 Task: Create a task  Implement a new cloud-based facilities management system for a company , assign it to team member softage.3@softage.net in the project BoostPro and update the status of the task to  Off Track , set the priority of the task to Medium
Action: Mouse moved to (73, 62)
Screenshot: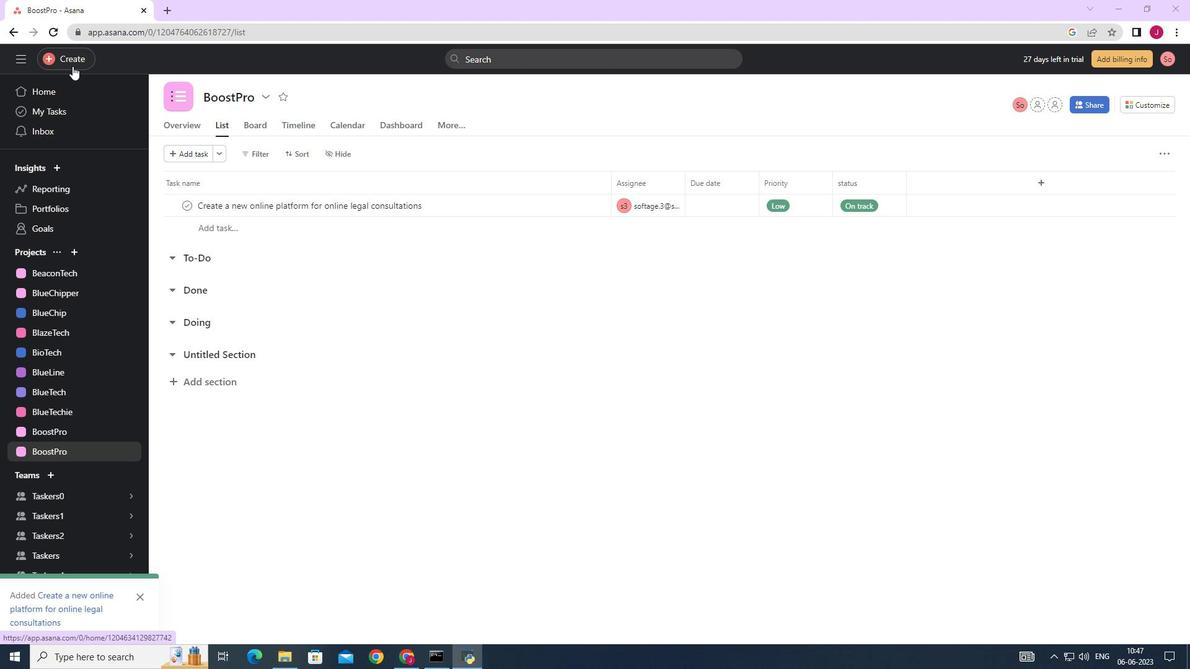 
Action: Mouse pressed left at (73, 62)
Screenshot: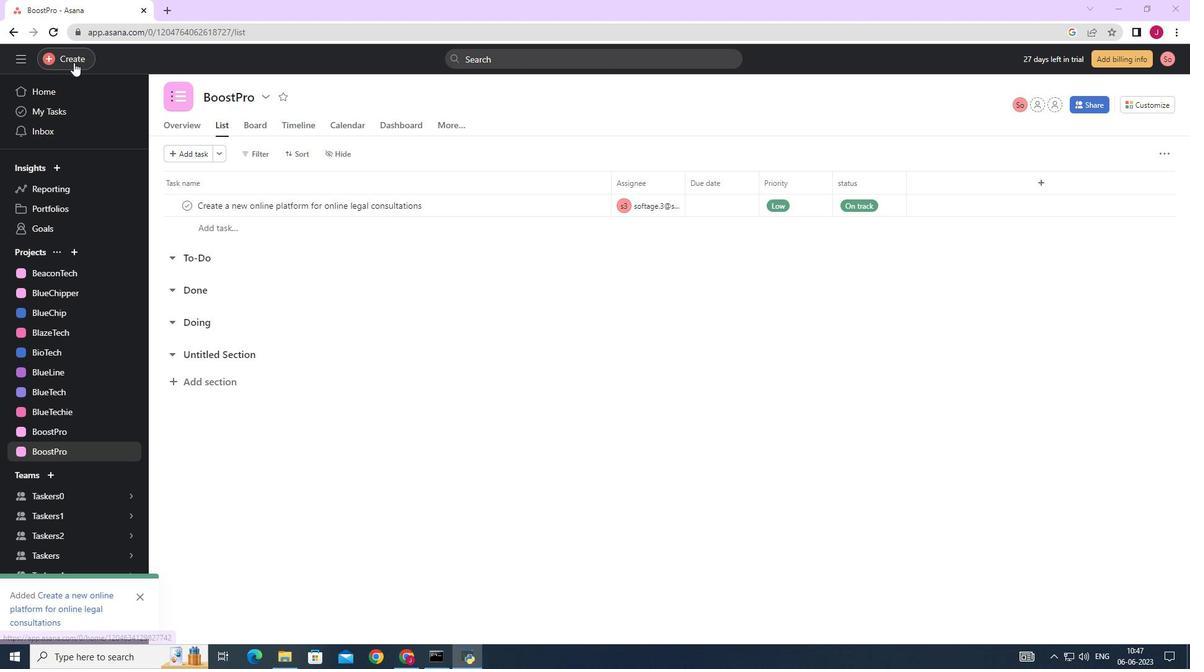 
Action: Mouse moved to (169, 58)
Screenshot: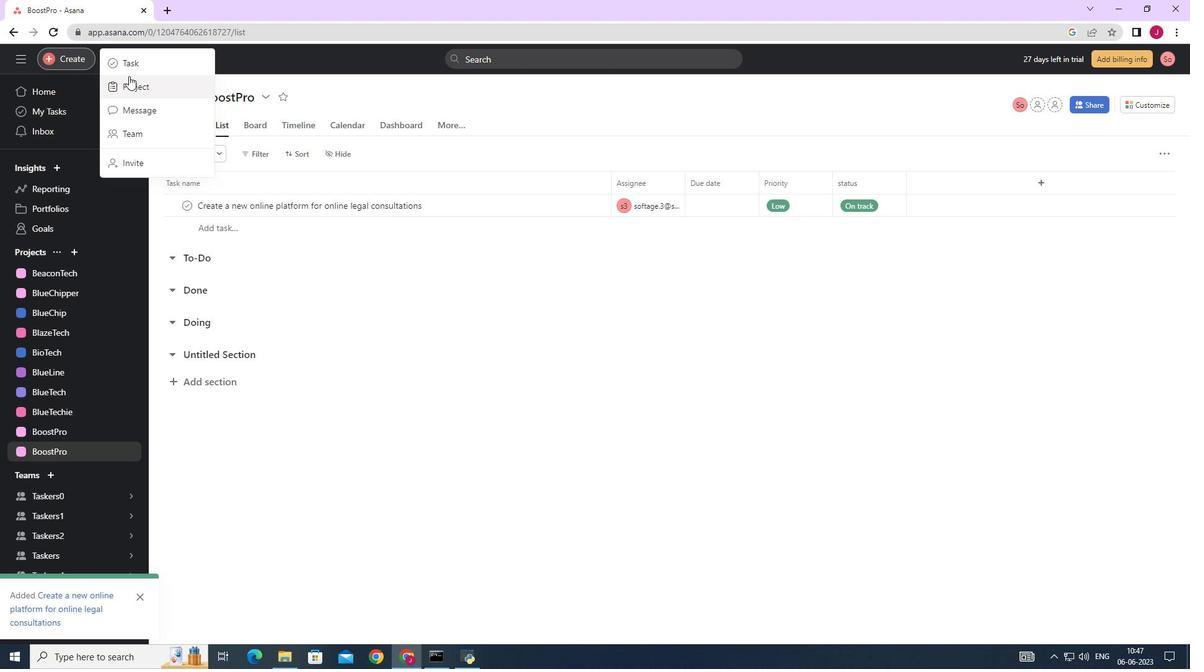 
Action: Mouse pressed left at (169, 58)
Screenshot: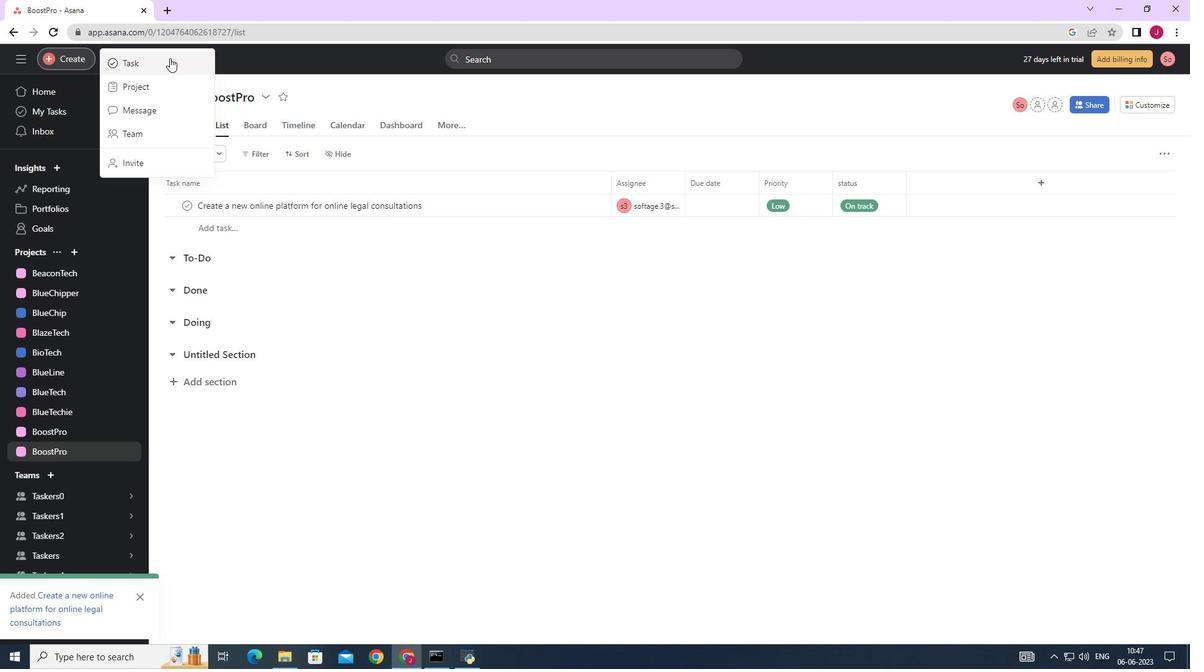 
Action: Mouse moved to (940, 410)
Screenshot: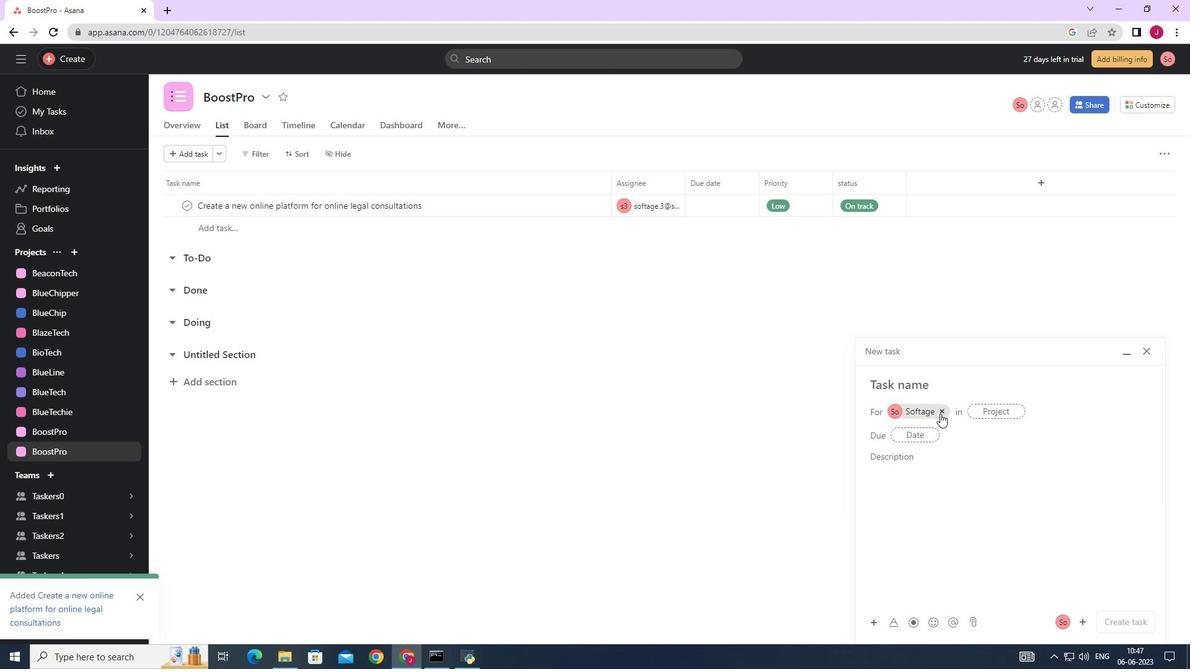 
Action: Mouse pressed left at (940, 410)
Screenshot: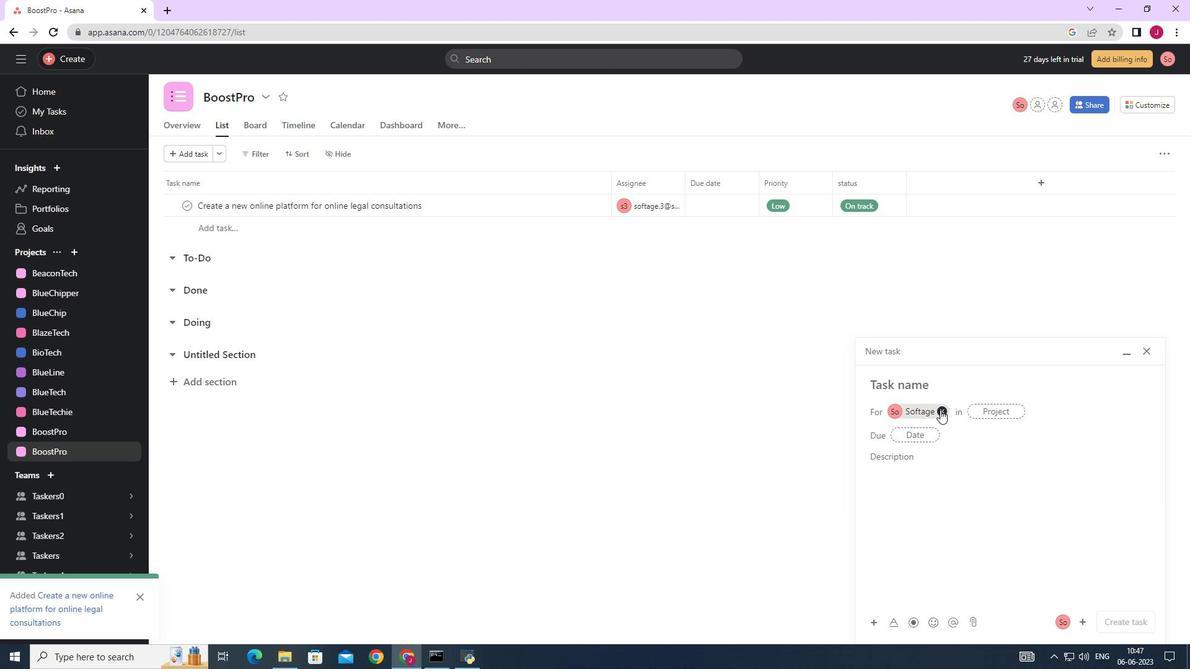 
Action: Mouse moved to (889, 388)
Screenshot: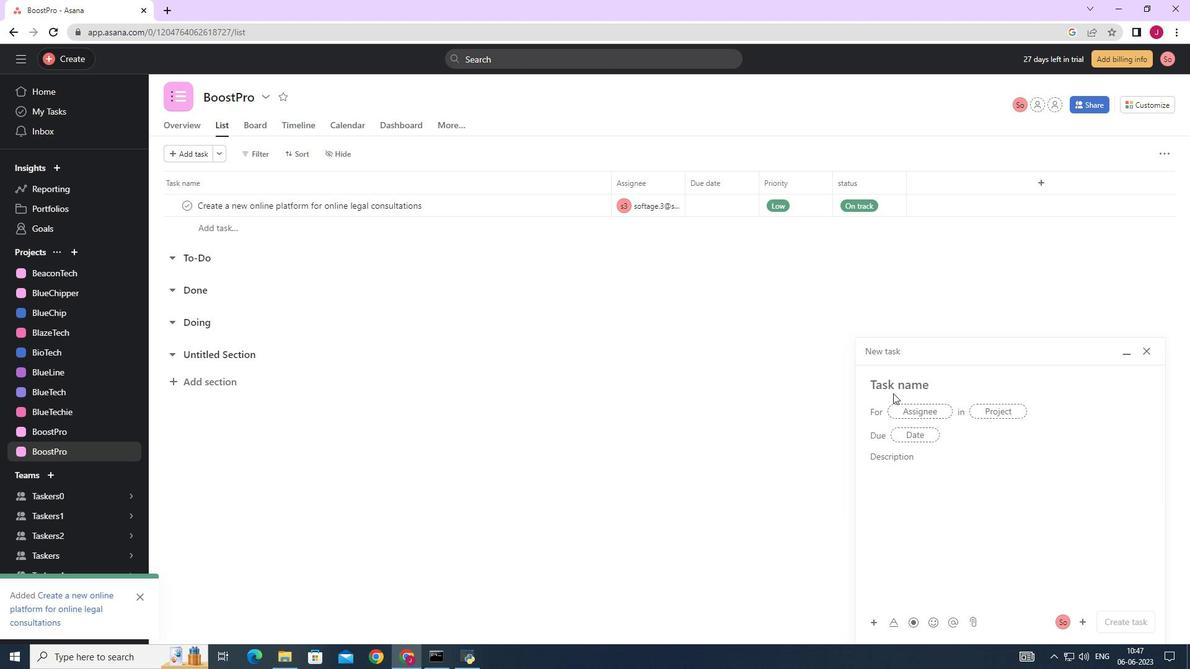 
Action: Mouse pressed left at (889, 388)
Screenshot: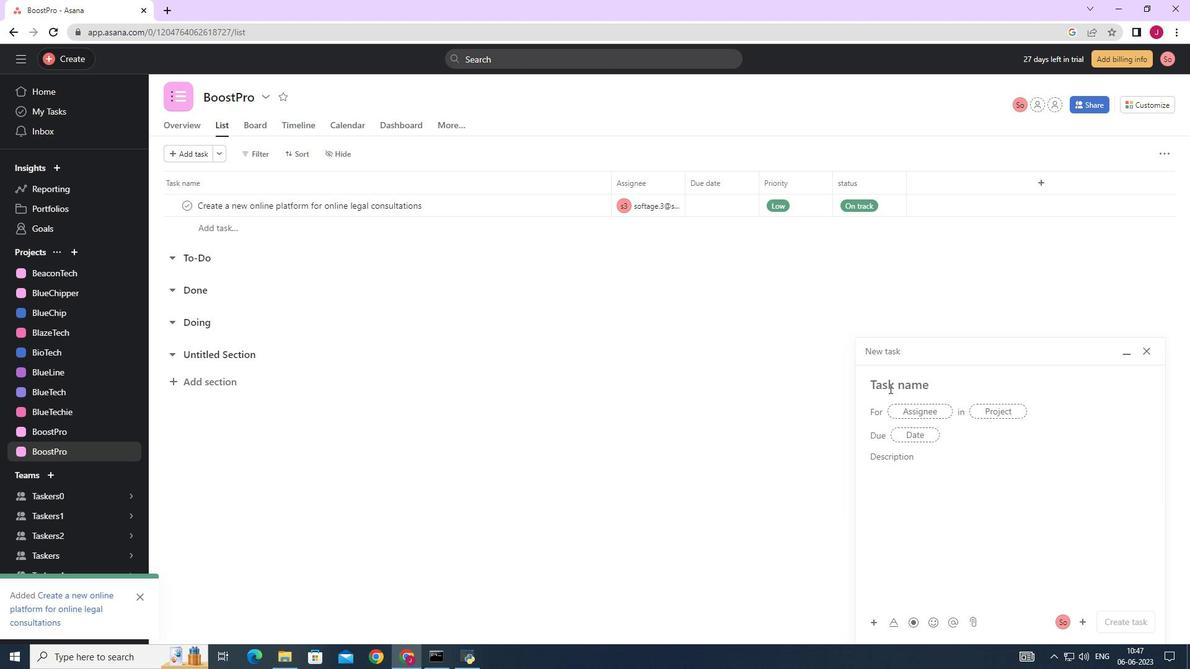 
Action: Key pressed <Key.caps_lock>I<Key.caps_lock>mplement<Key.space>a<Key.space>new<Key.space>cloud-based<Key.space>facilities<Key.space>management<Key.space>system<Key.space>for<Key.space>a<Key.space>company<Key.space>
Screenshot: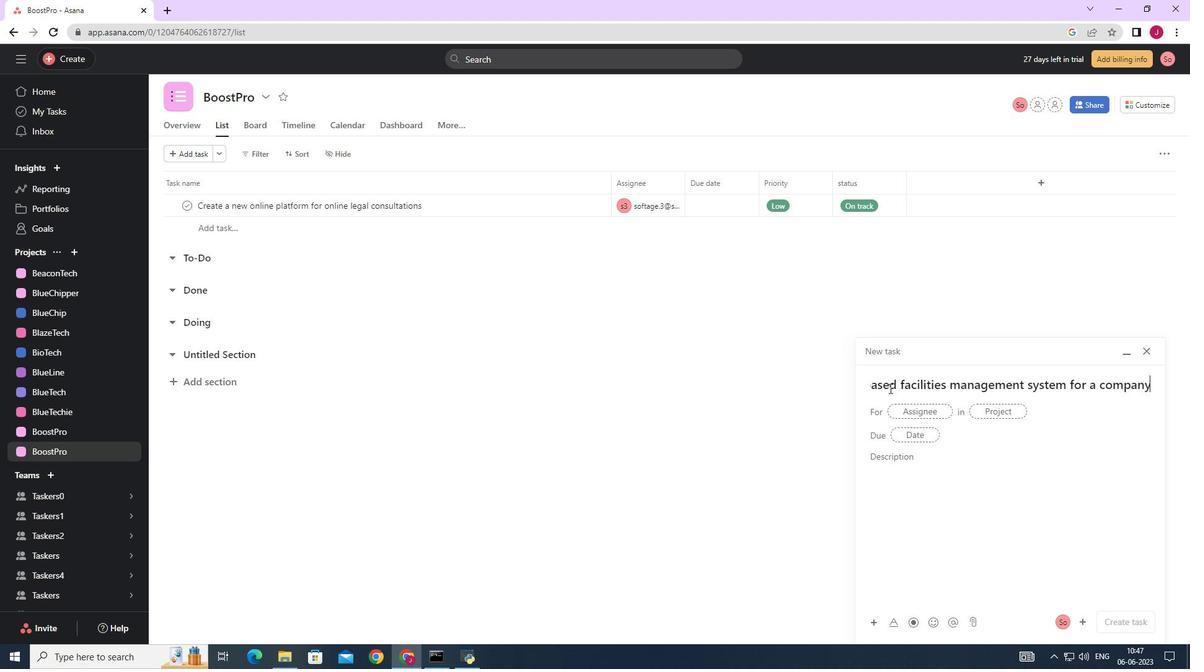 
Action: Mouse moved to (933, 413)
Screenshot: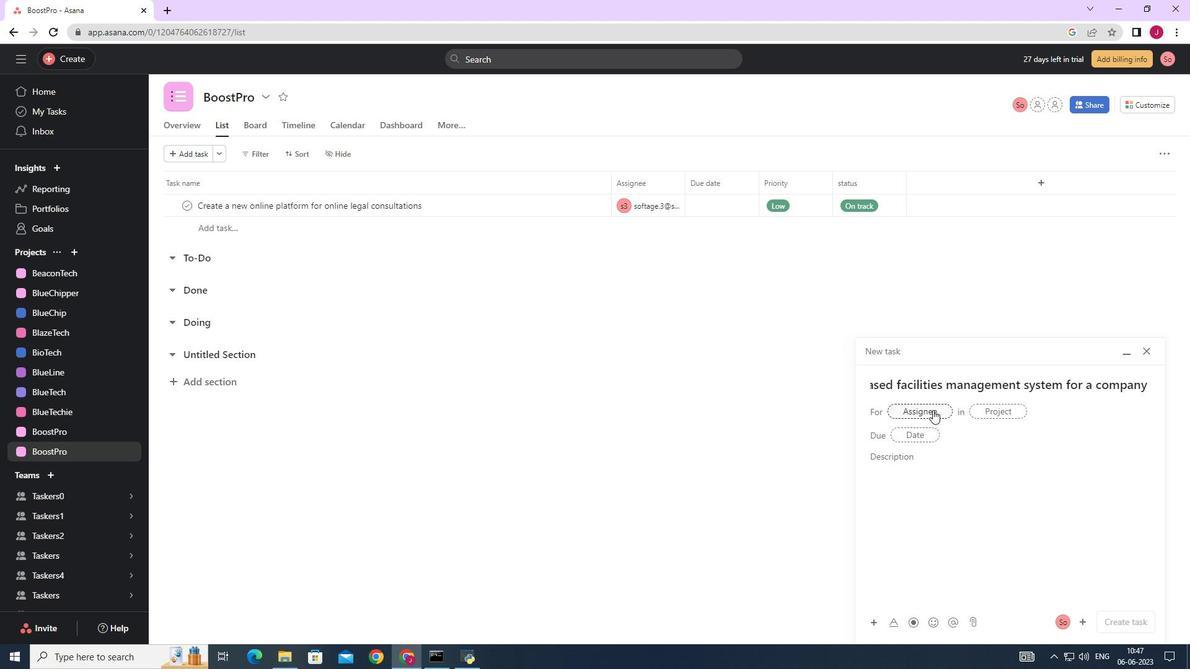 
Action: Mouse pressed left at (933, 413)
Screenshot: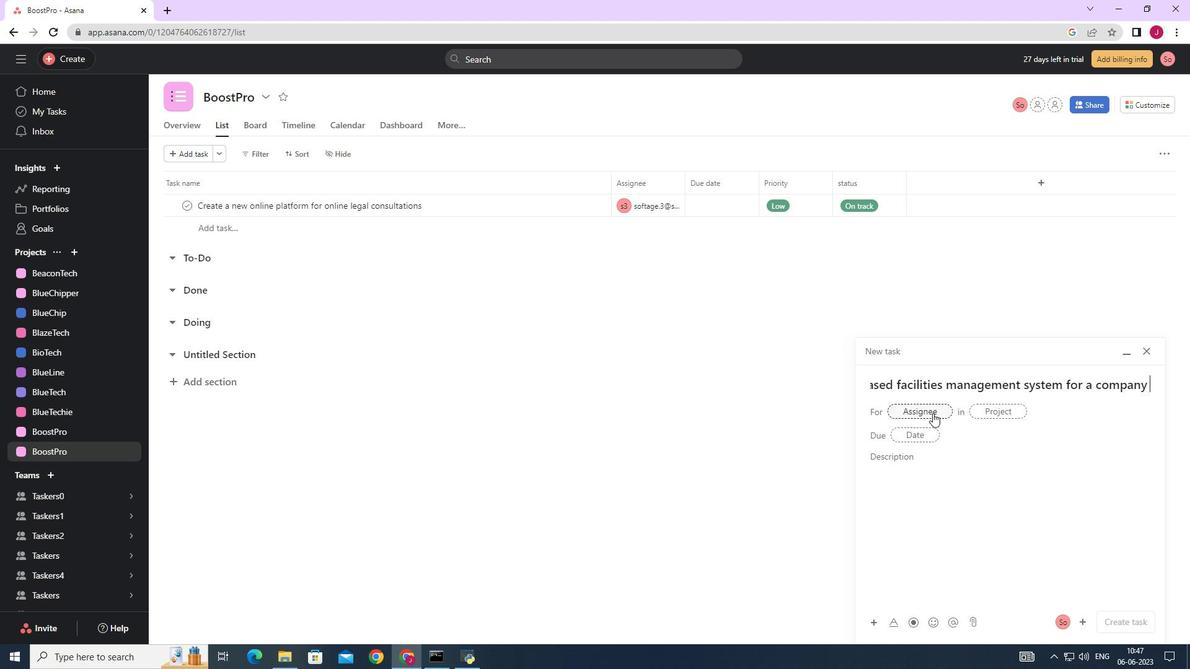 
Action: Key pressed softage.3
Screenshot: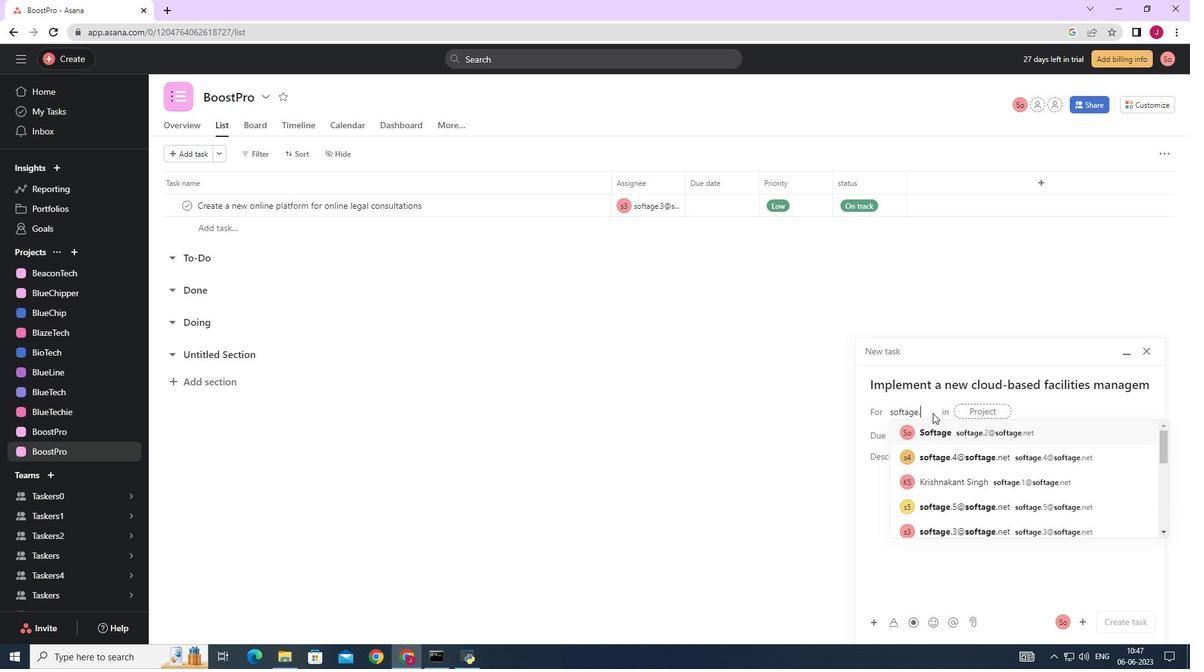 
Action: Mouse moved to (948, 436)
Screenshot: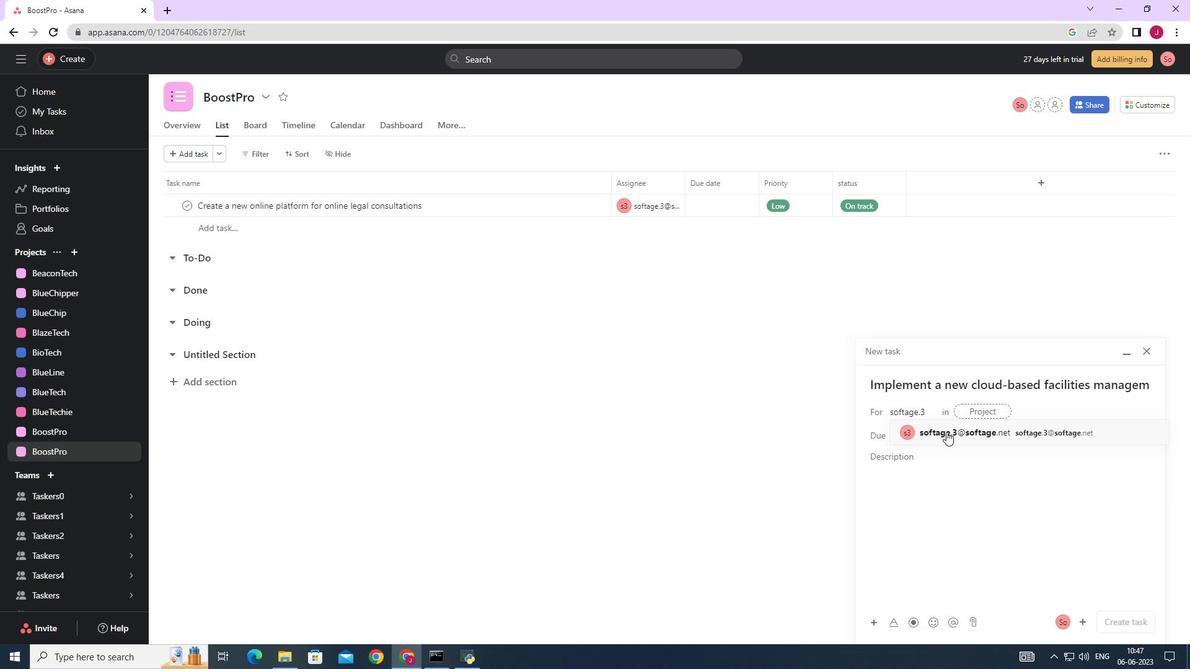 
Action: Mouse pressed left at (948, 436)
Screenshot: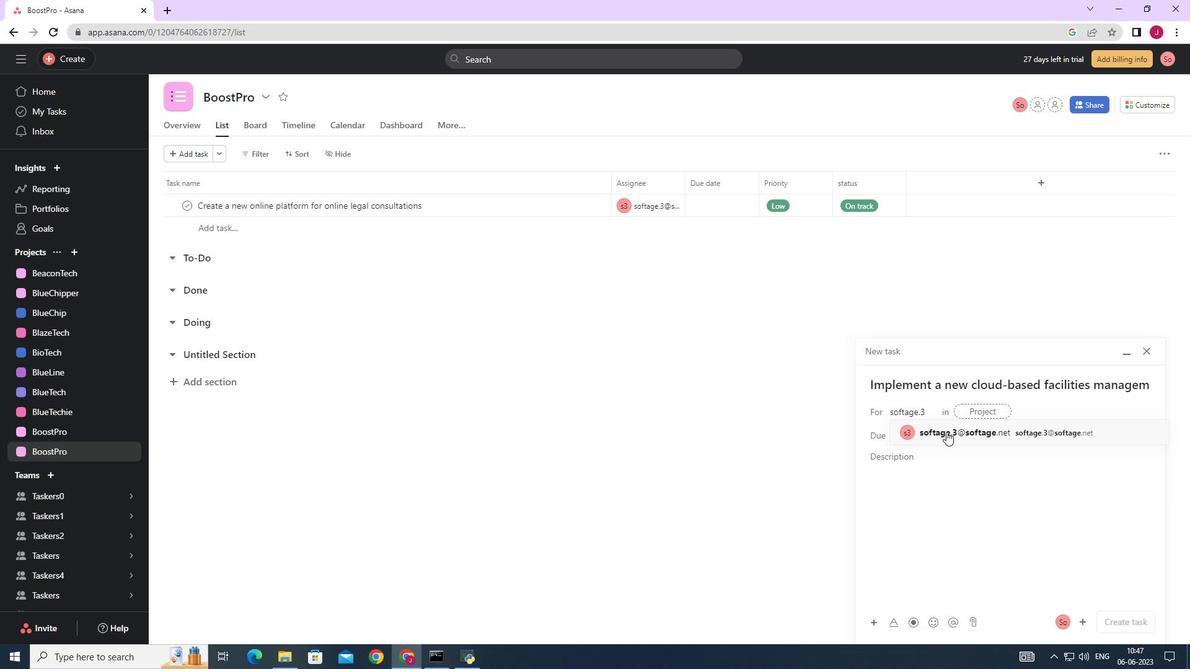 
Action: Mouse moved to (785, 431)
Screenshot: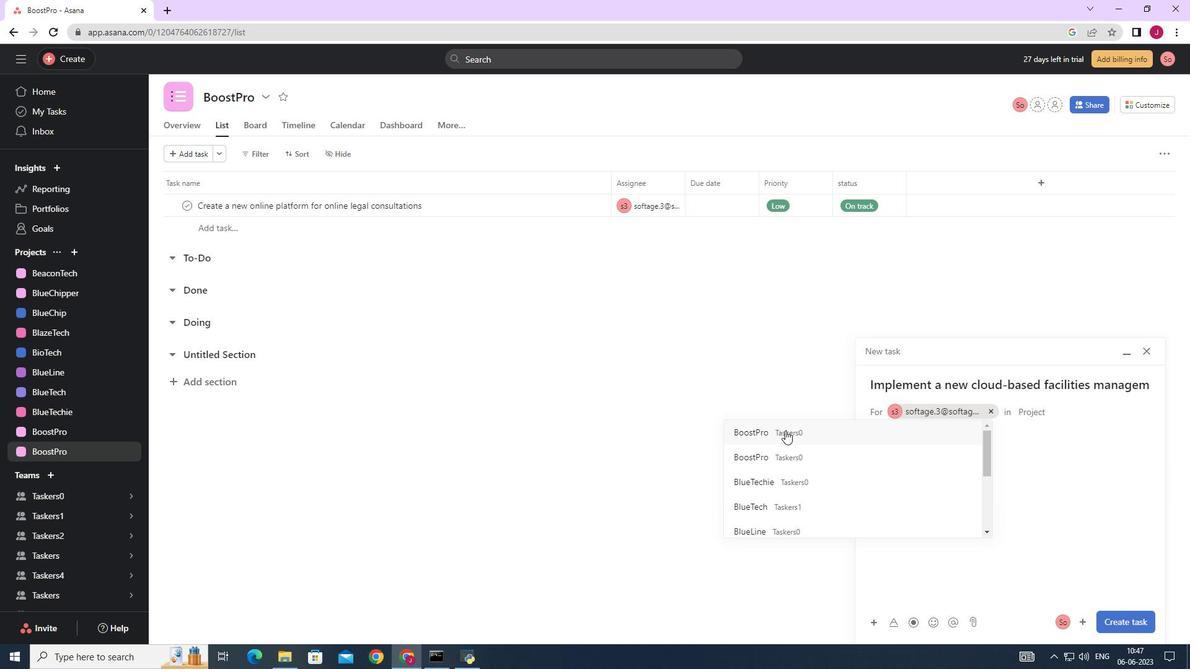 
Action: Mouse pressed left at (785, 431)
Screenshot: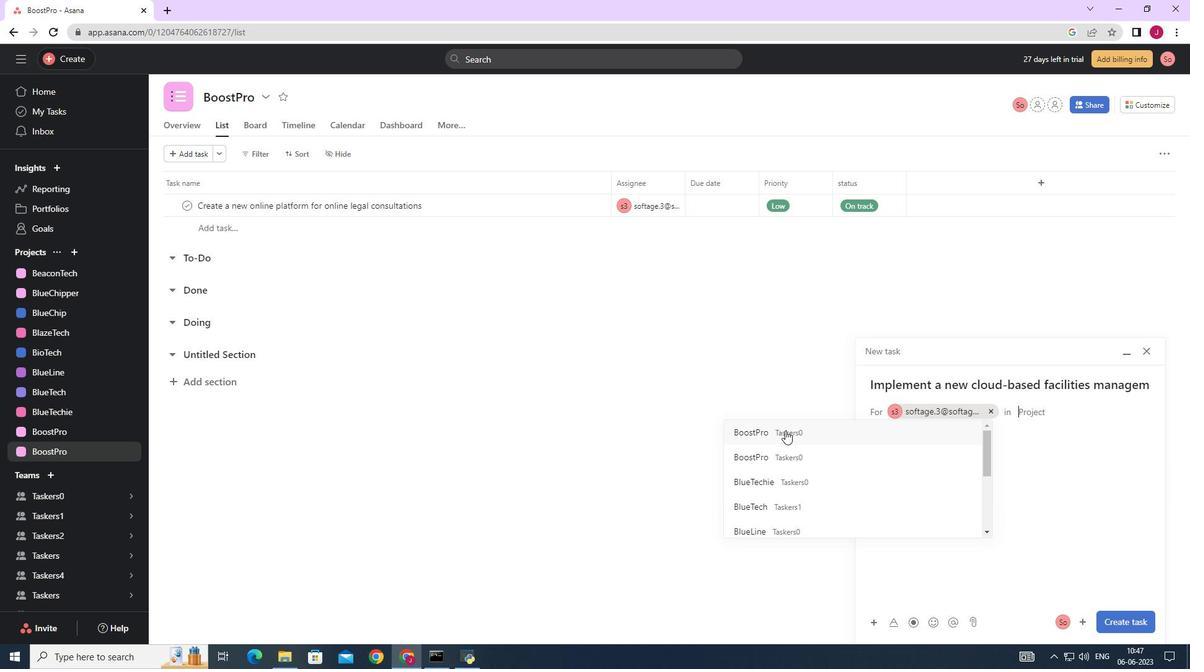 
Action: Mouse moved to (927, 461)
Screenshot: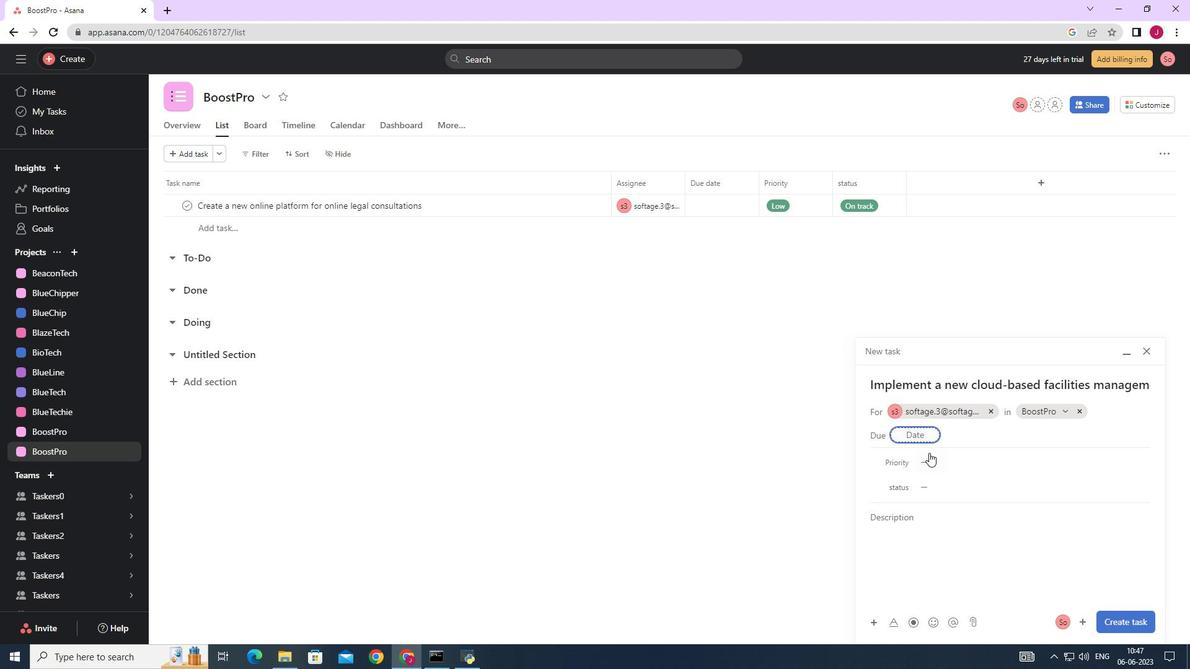 
Action: Mouse pressed left at (927, 461)
Screenshot: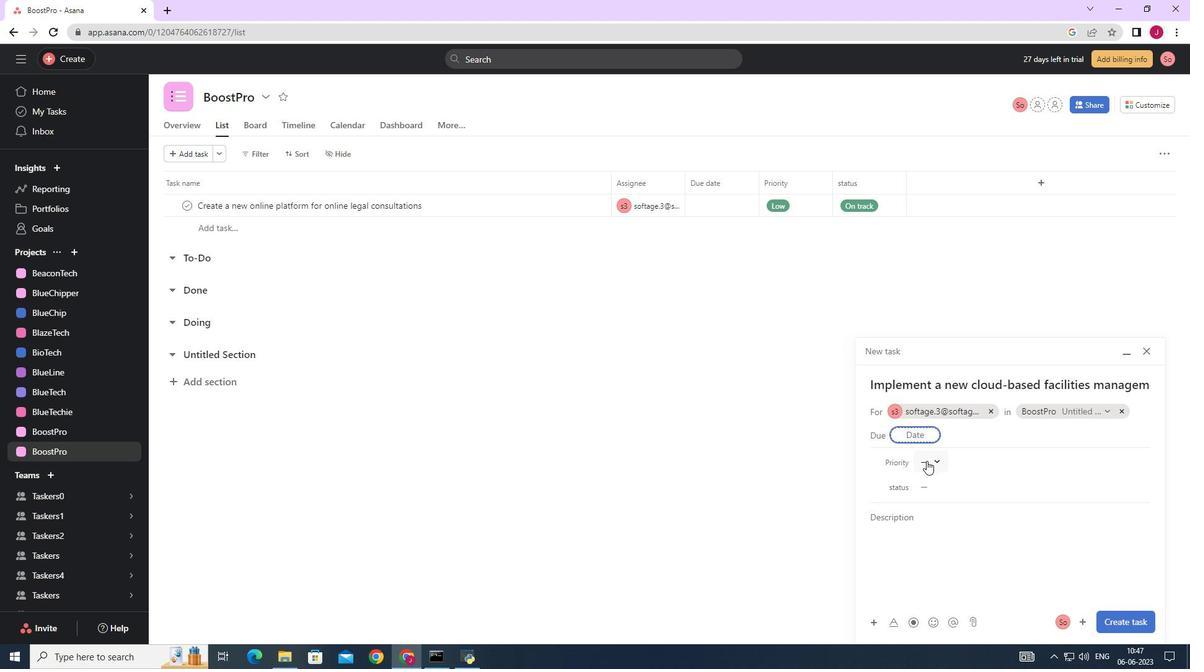 
Action: Mouse moved to (958, 524)
Screenshot: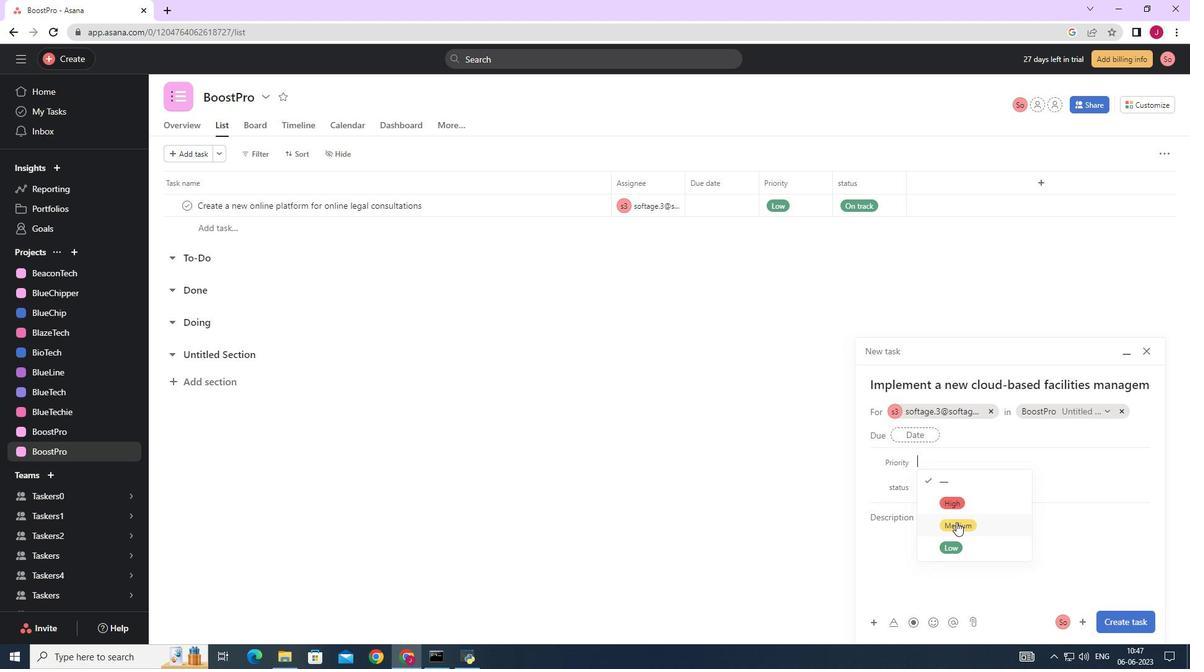 
Action: Mouse pressed left at (958, 524)
Screenshot: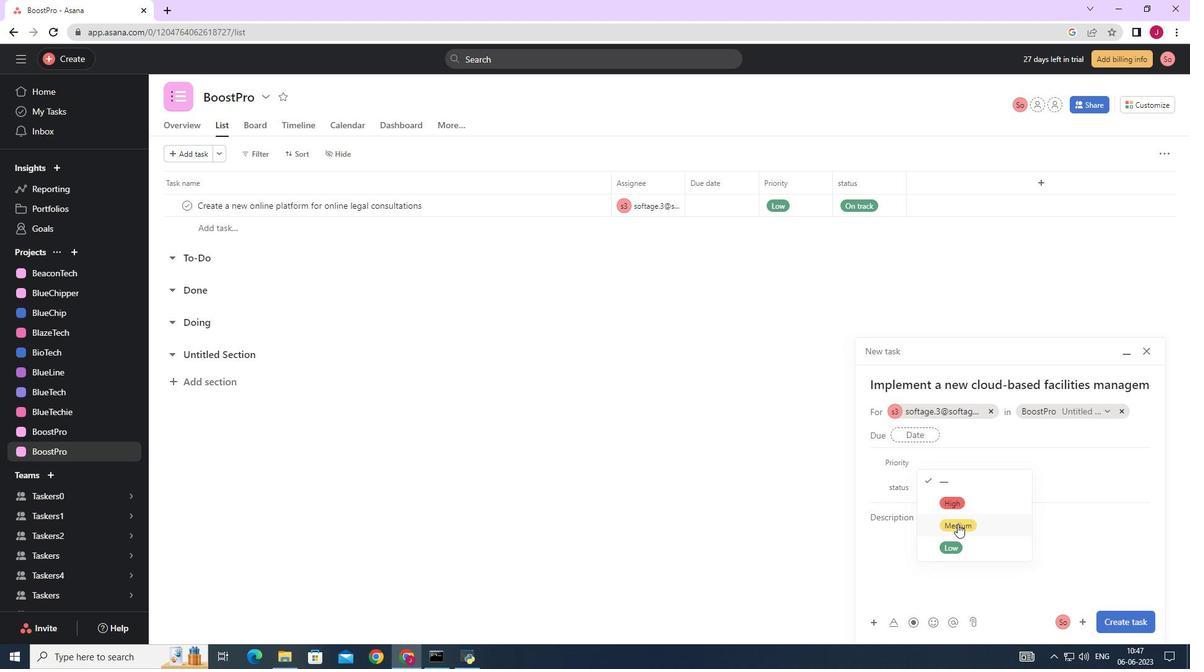 
Action: Mouse moved to (941, 483)
Screenshot: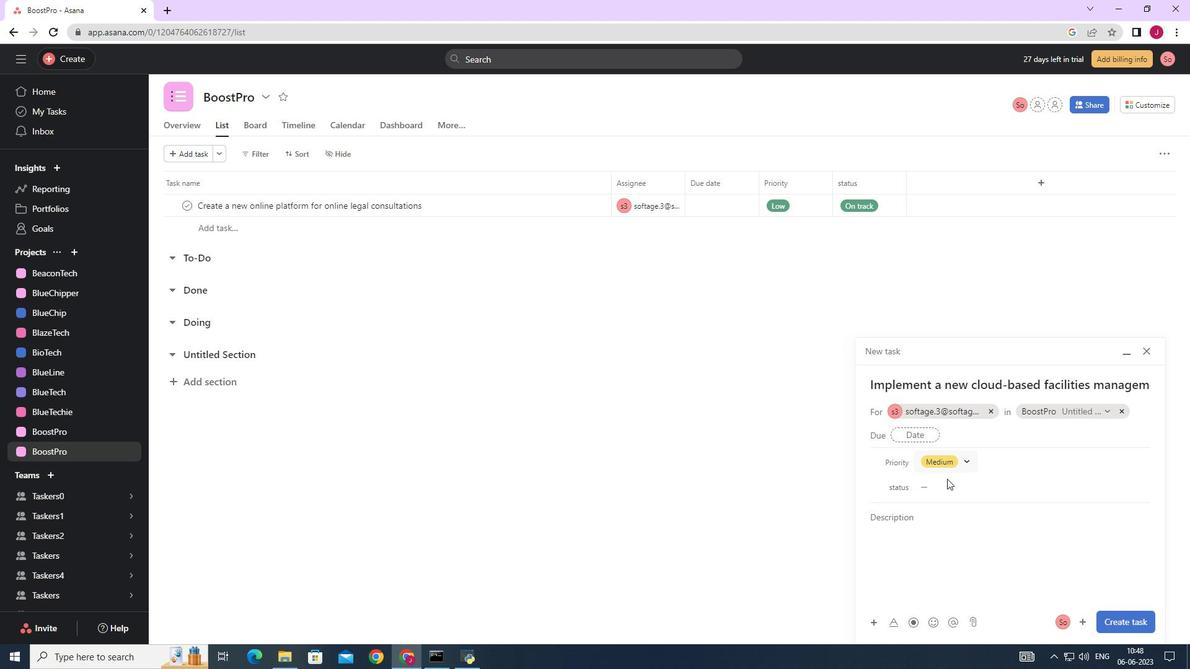 
Action: Mouse pressed left at (941, 483)
Screenshot: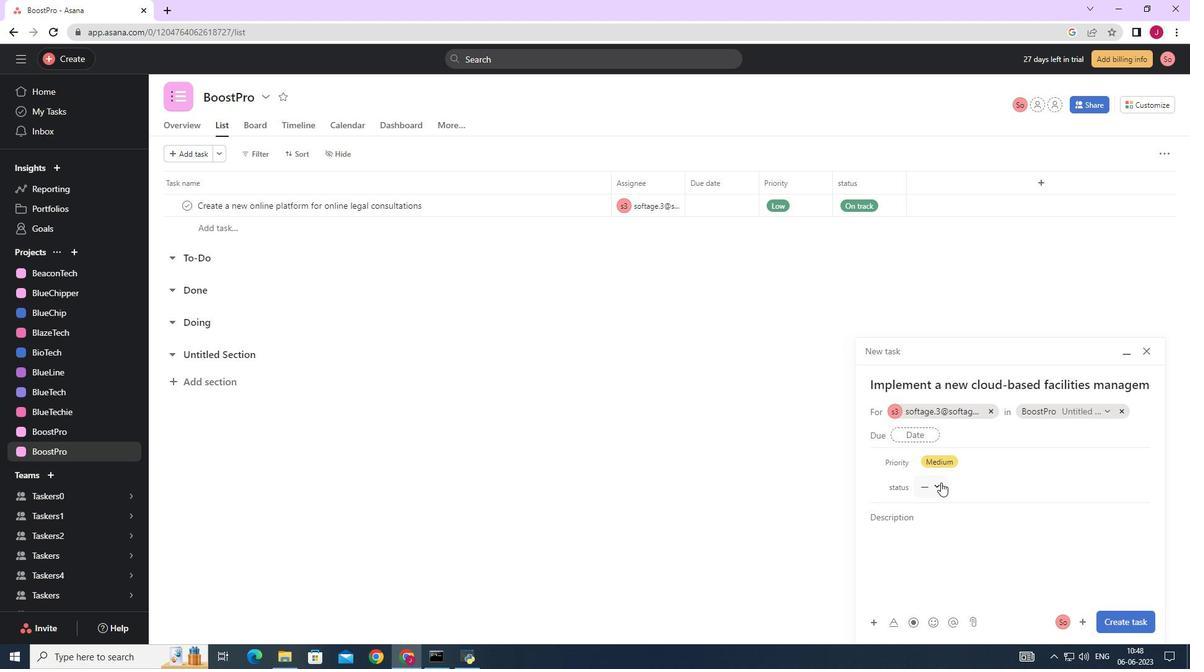 
Action: Mouse moved to (952, 545)
Screenshot: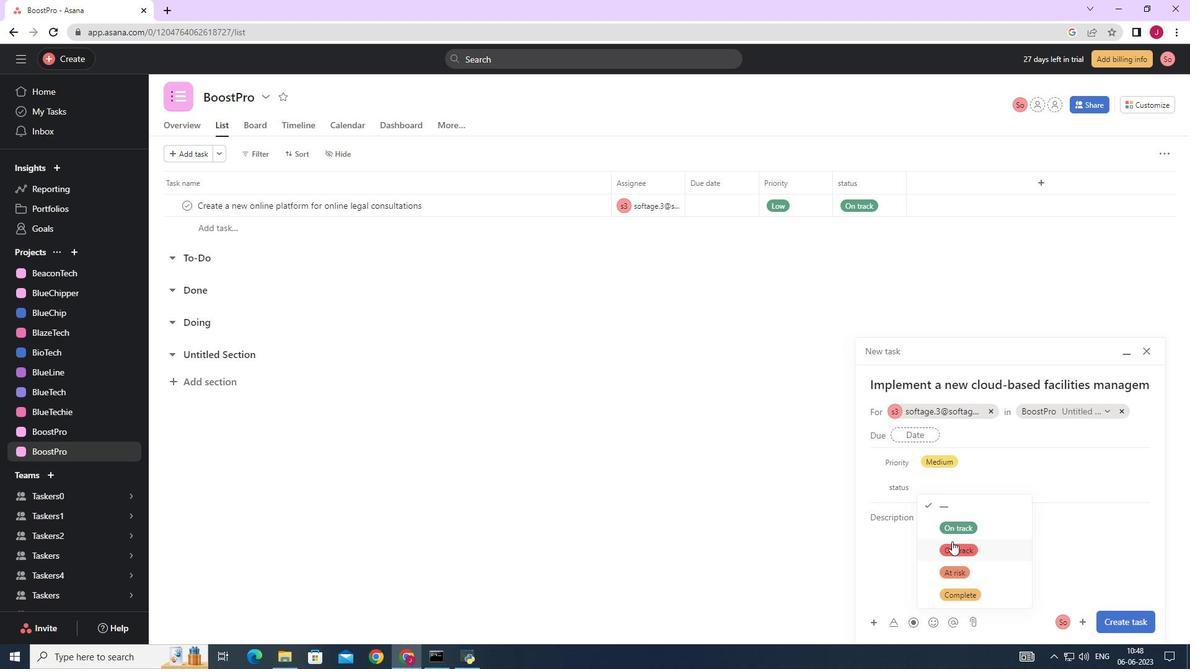 
Action: Mouse pressed left at (952, 545)
Screenshot: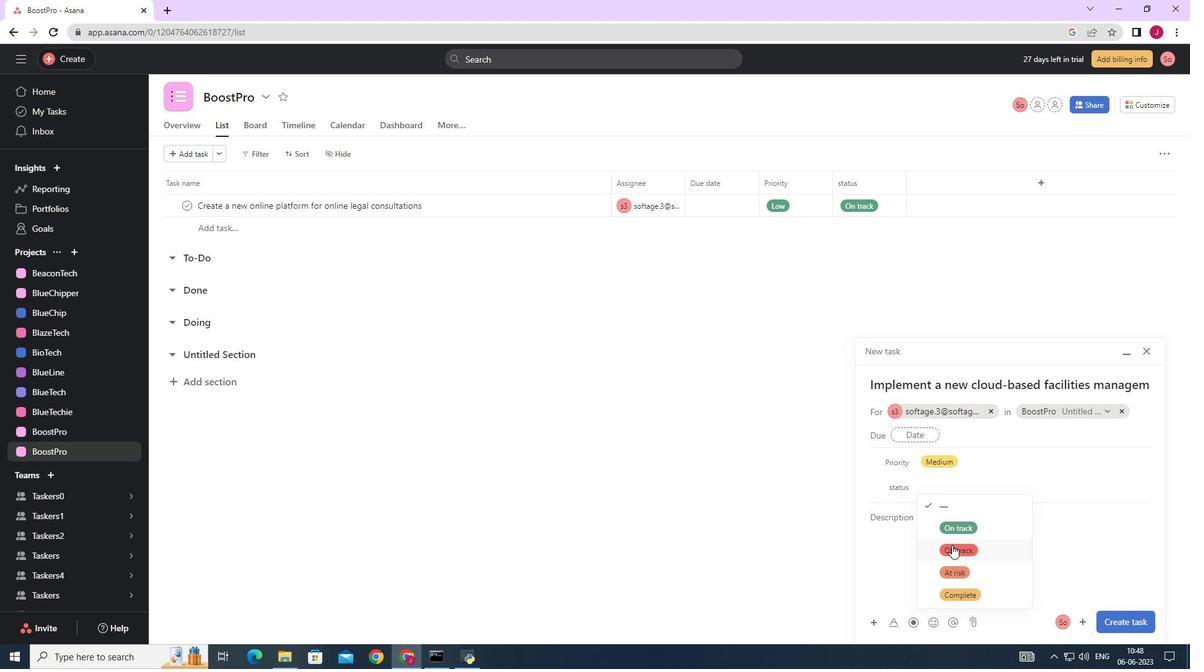 
Action: Mouse moved to (1113, 626)
Screenshot: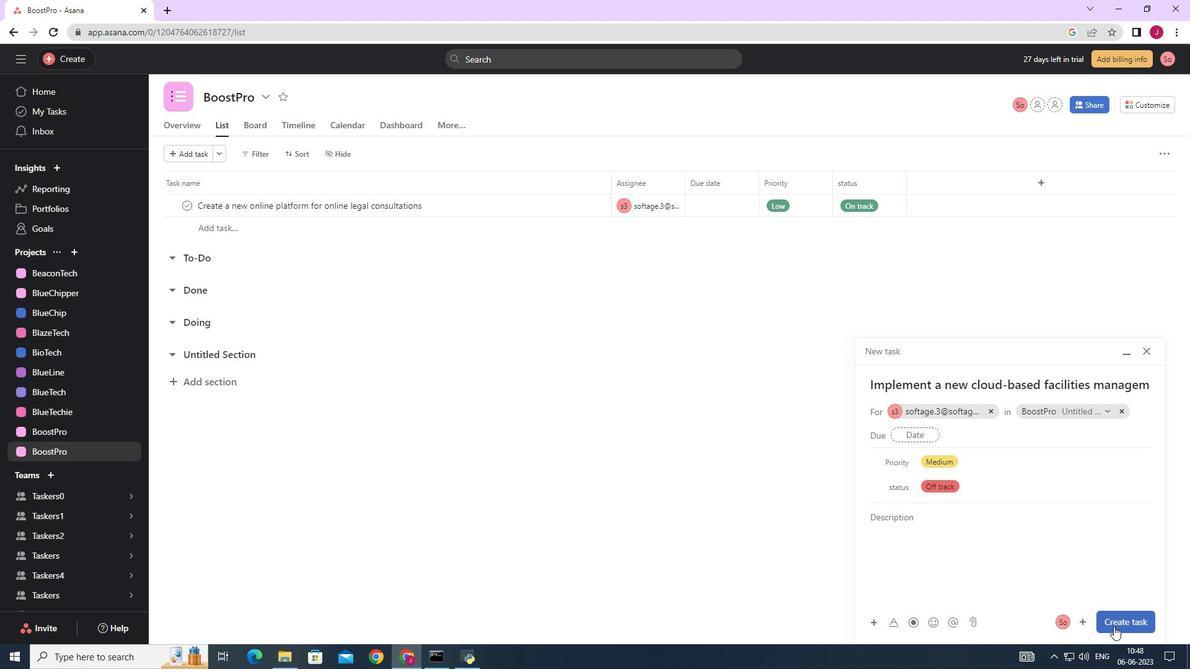 
Action: Mouse pressed left at (1113, 626)
Screenshot: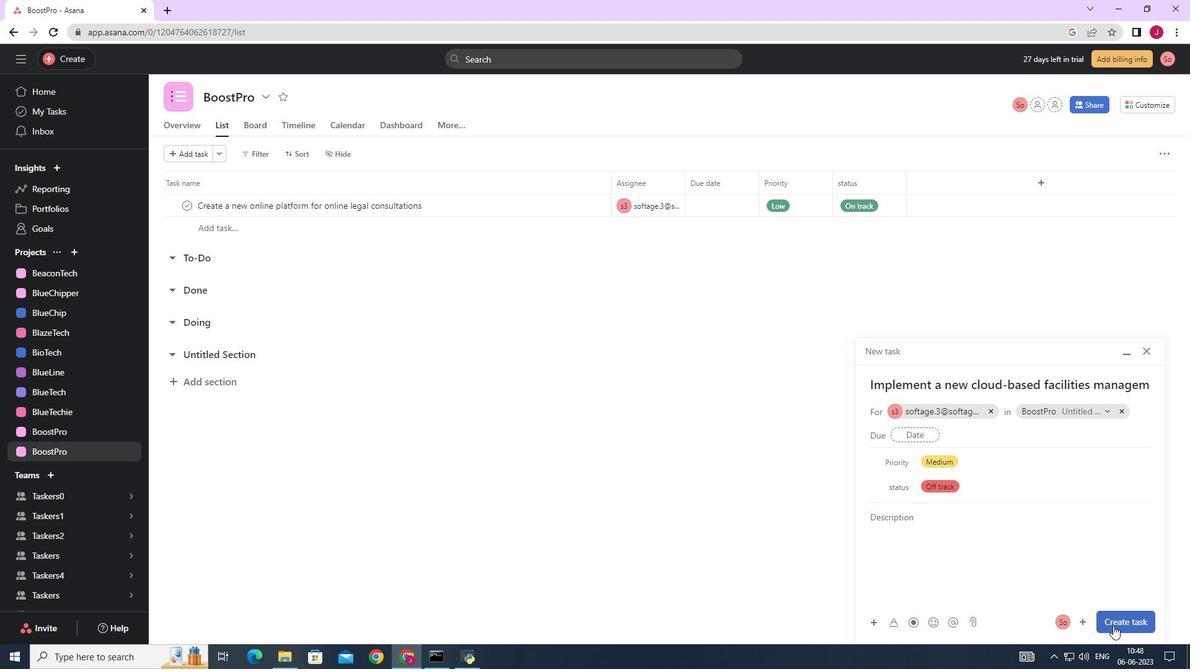 
Action: Mouse moved to (1071, 581)
Screenshot: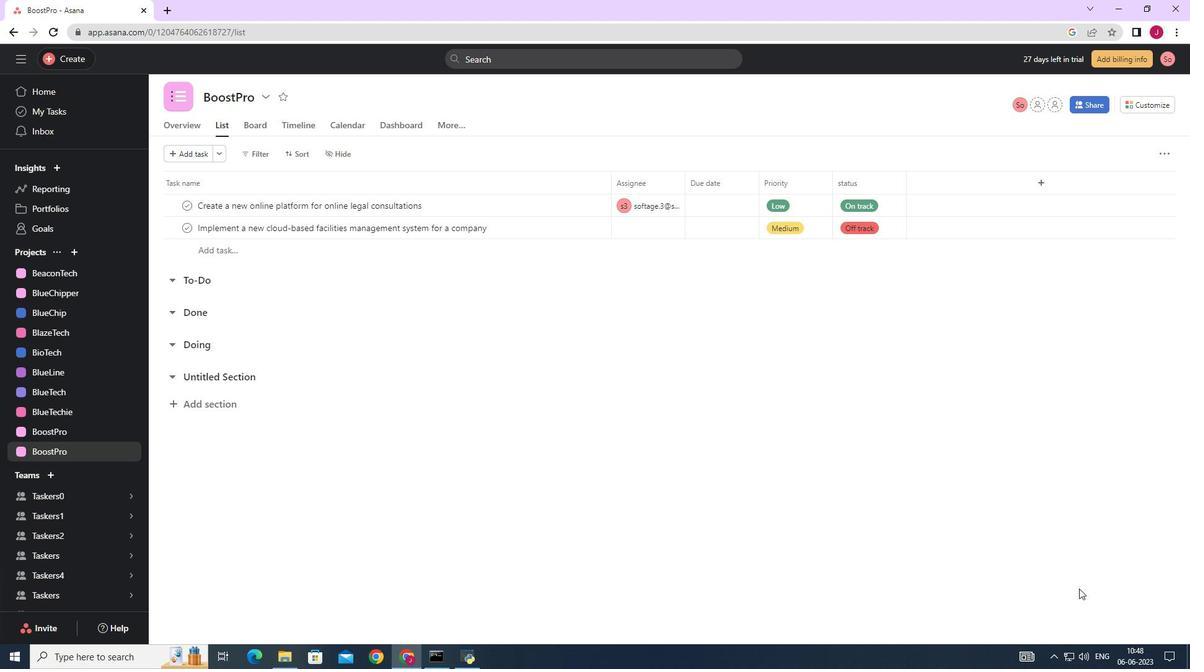 
